 Task: Create a section Asteroid Belt and in the section, add a milestone Search Engine Optimization (SEO) Improvements in the project AgileDeck
Action: Mouse moved to (74, 423)
Screenshot: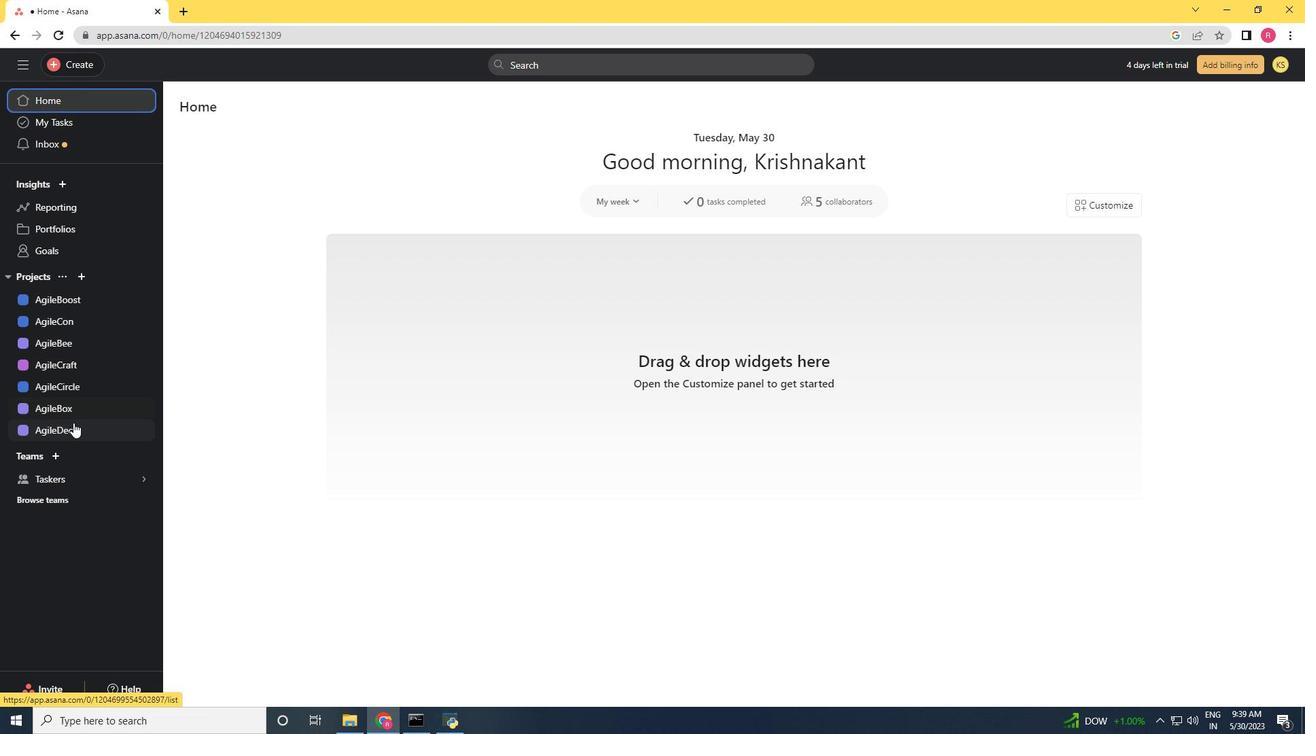 
Action: Mouse pressed left at (74, 423)
Screenshot: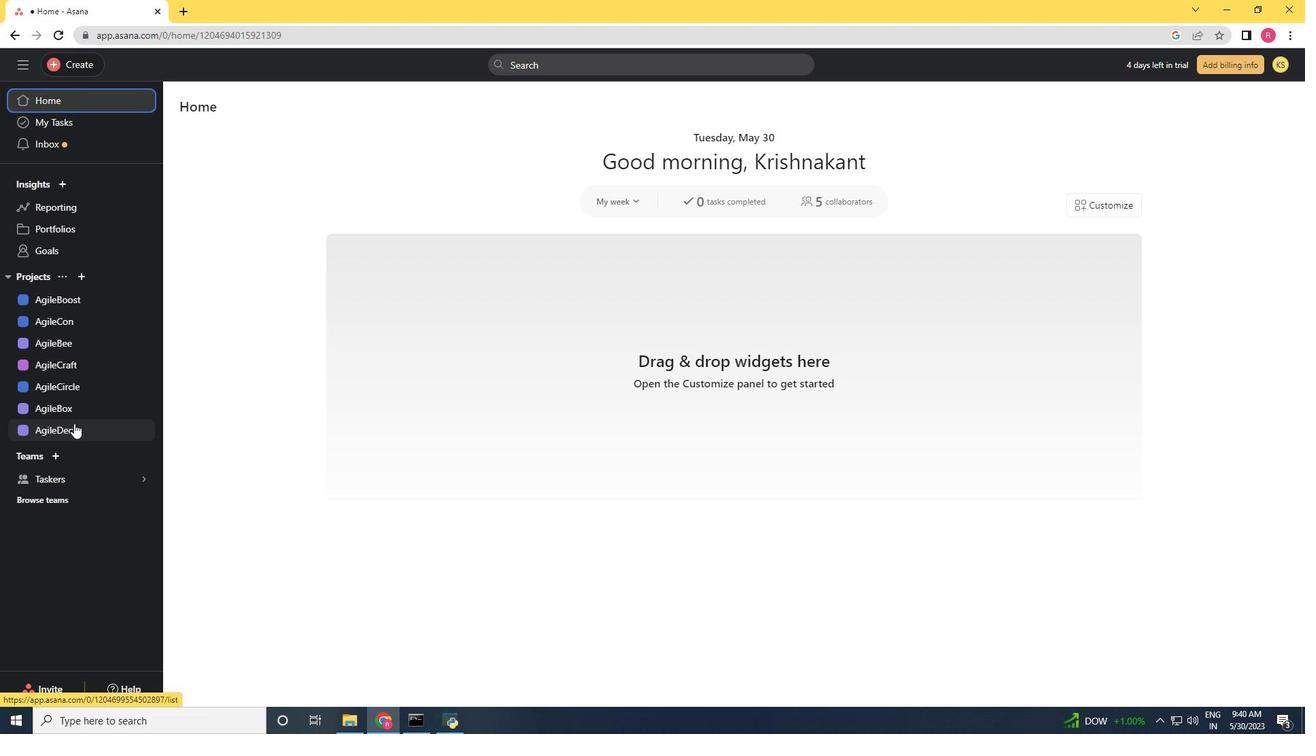 
Action: Mouse moved to (232, 540)
Screenshot: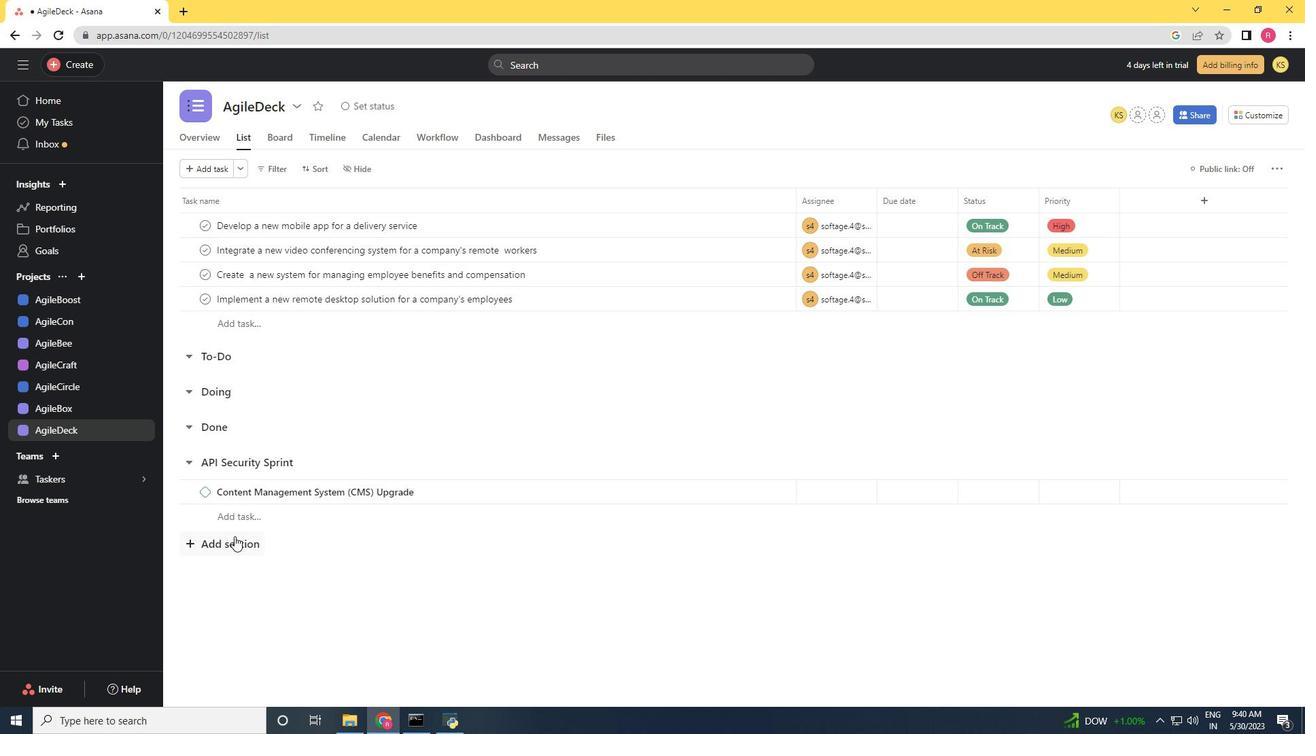 
Action: Mouse pressed left at (232, 540)
Screenshot: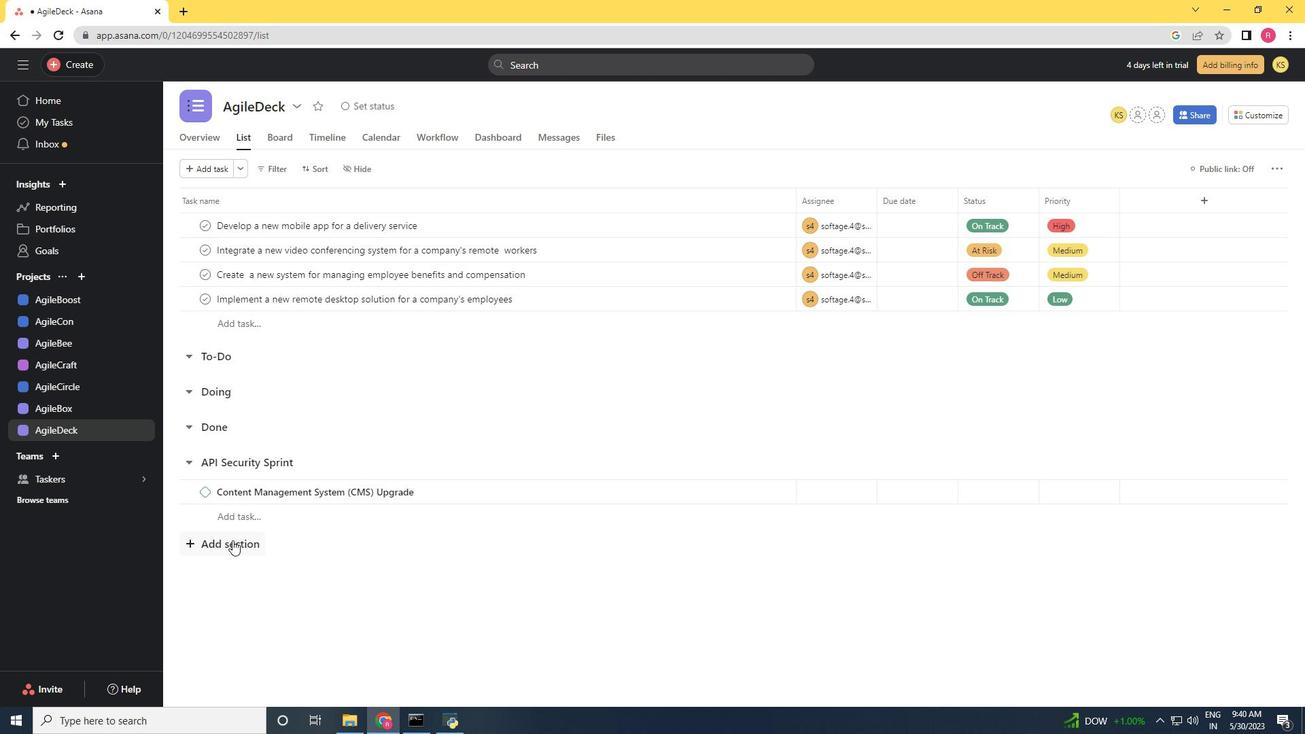 
Action: Key pressed <Key.shift>Asteroid<Key.space><Key.shift>Belt<Key.space>and<Key.space>in<Key.space>the<Key.space>section<Key.space><Key.backspace><Key.backspace><Key.backspace><Key.backspace><Key.backspace><Key.backspace><Key.backspace><Key.backspace><Key.backspace><Key.backspace><Key.backspace><Key.backspace><Key.backspace><Key.backspace><Key.backspace><Key.backspace><Key.backspace><Key.backspace><Key.backspace><Key.enter>
Screenshot: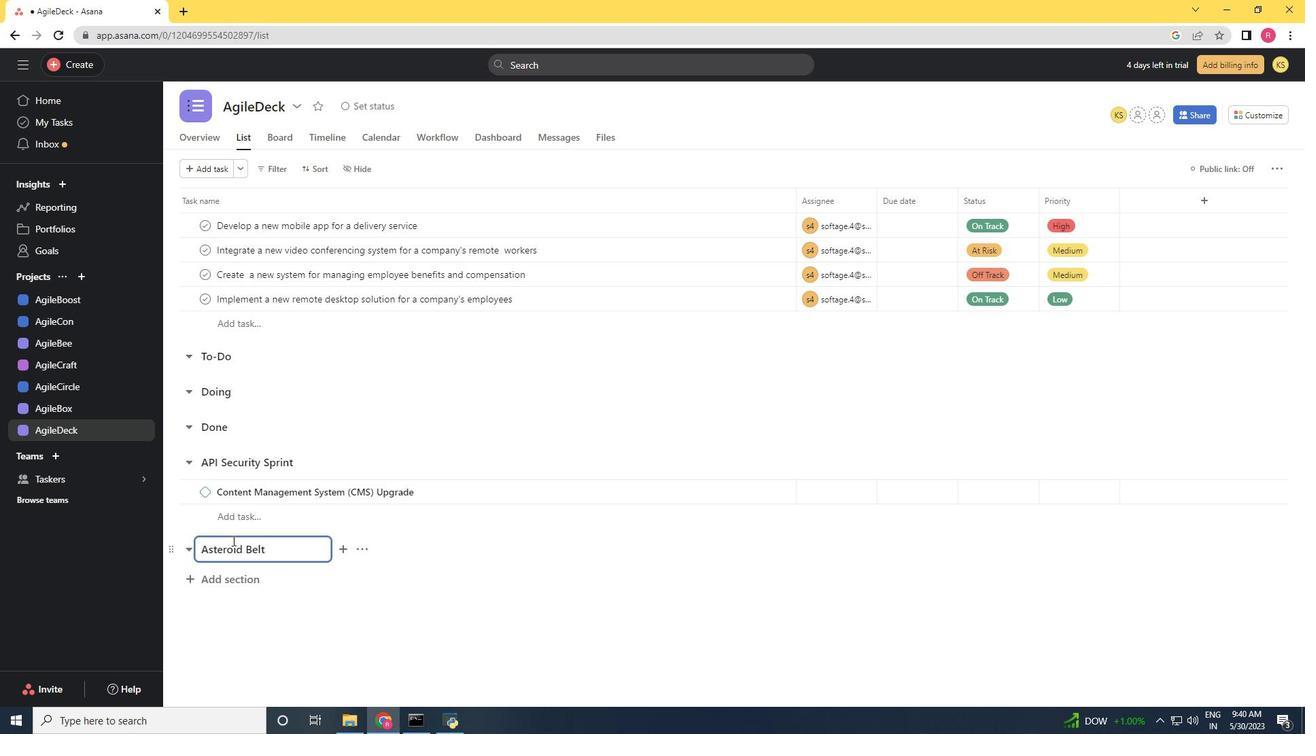 
Action: Mouse scrolled (232, 541) with delta (0, 0)
Screenshot: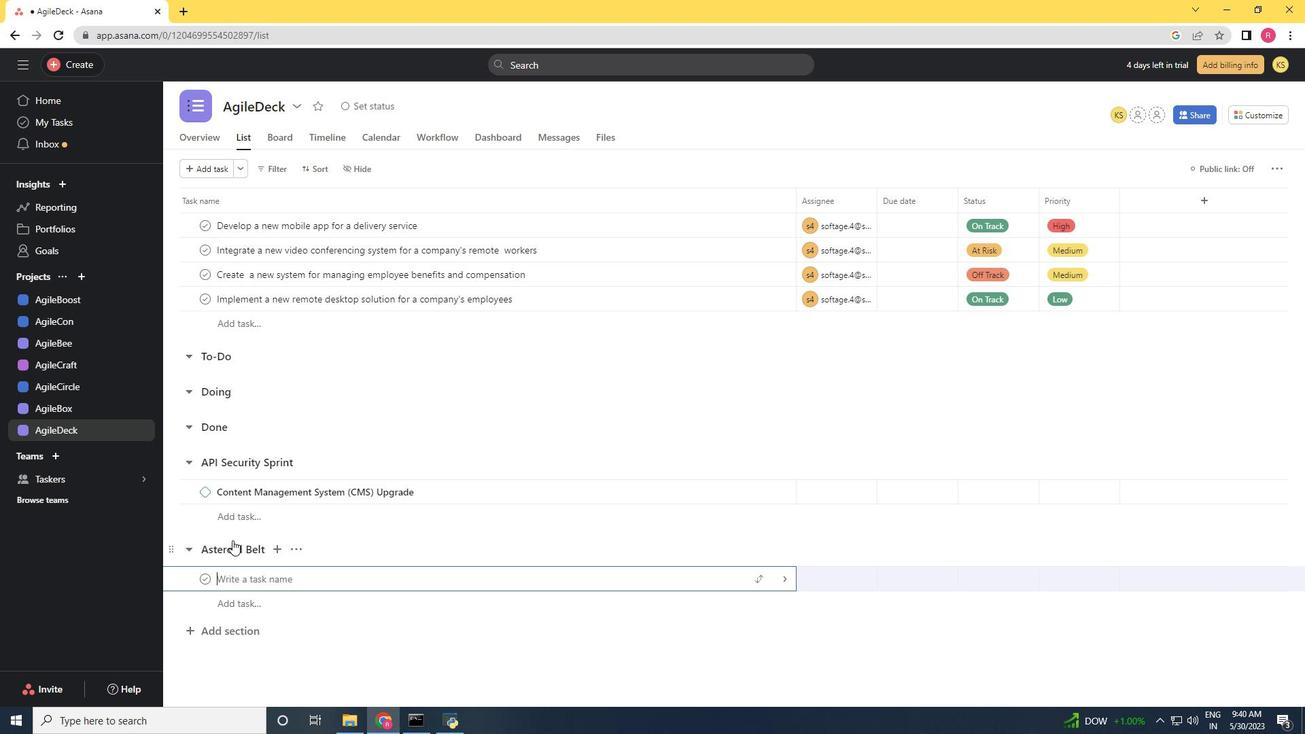 
Action: Key pressed <Key.shift>Search<Key.space><Key.shift>Engine<Key.space><Key.shift>Optimization<Key.space><Key.shift_r><Key.shift_r>(<Key.shift_r><Key.shift_r><Key.shift_r><Key.shift_r><Key.shift_r><Key.shift_r><Key.shift_r><Key.shift_r><Key.shift_r><Key.shift_r><Key.shift_r><Key.shift_r><Key.shift_r><Key.shift_r>SEO<Key.shift_r>)<Key.space><Key.shift><Key.shift><Key.shift><Key.shift><Key.shift><Key.shift><Key.shift><Key.shift><Key.shift><Key.shift><Key.shift><Key.shift><Key.shift>Improvemr<Key.backspace>ent<Key.space>
Screenshot: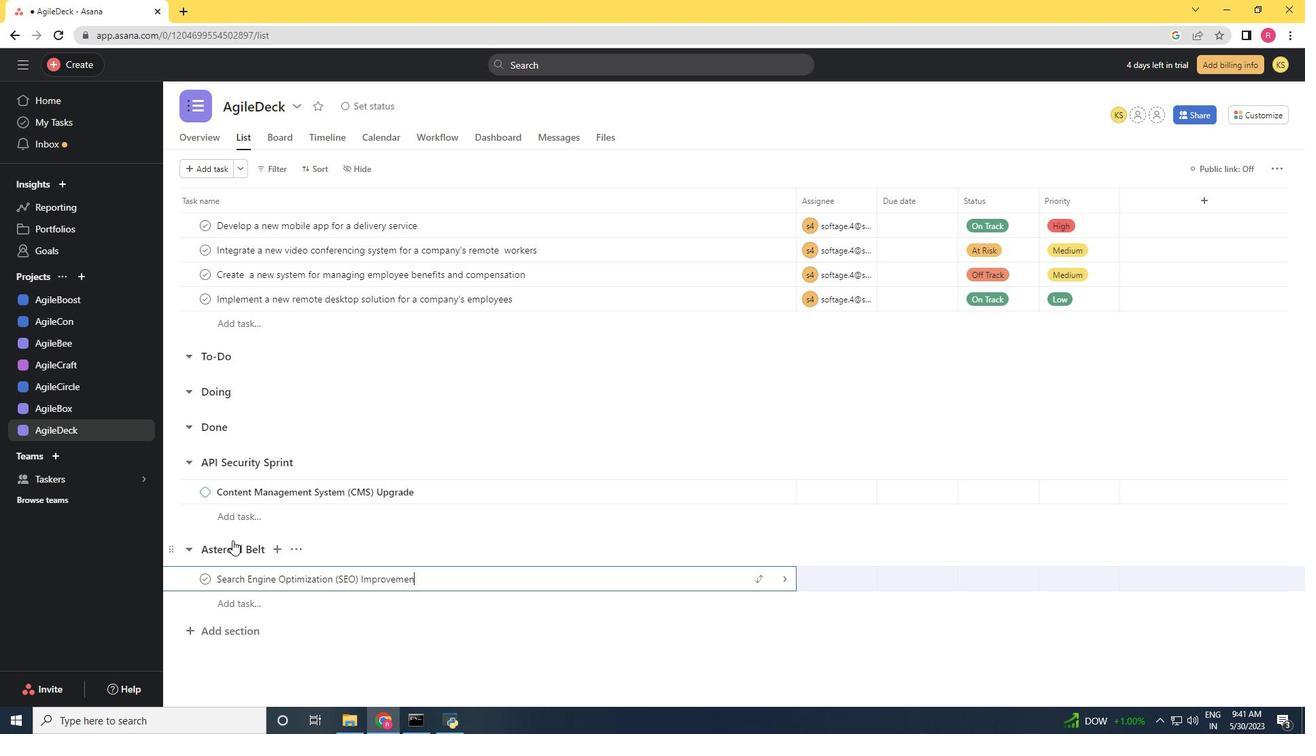 
Action: Mouse moved to (452, 574)
Screenshot: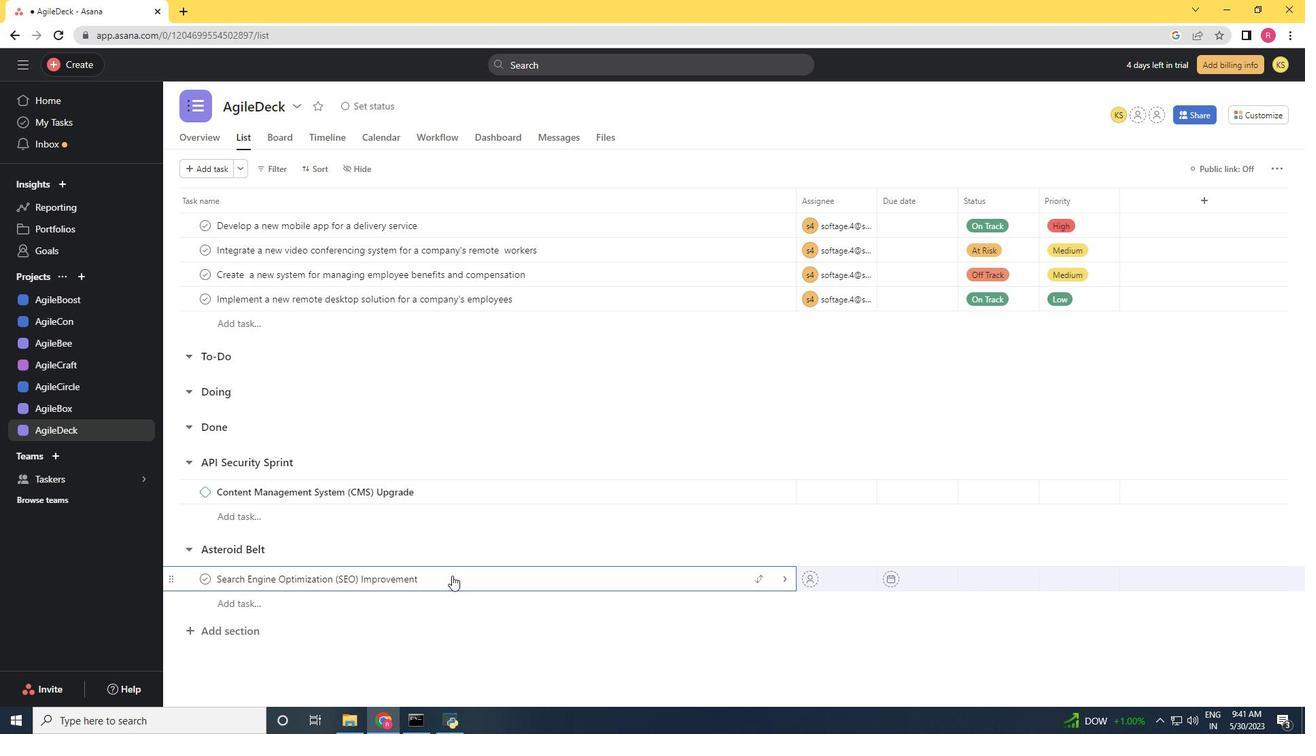 
Action: Mouse pressed right at (452, 574)
Screenshot: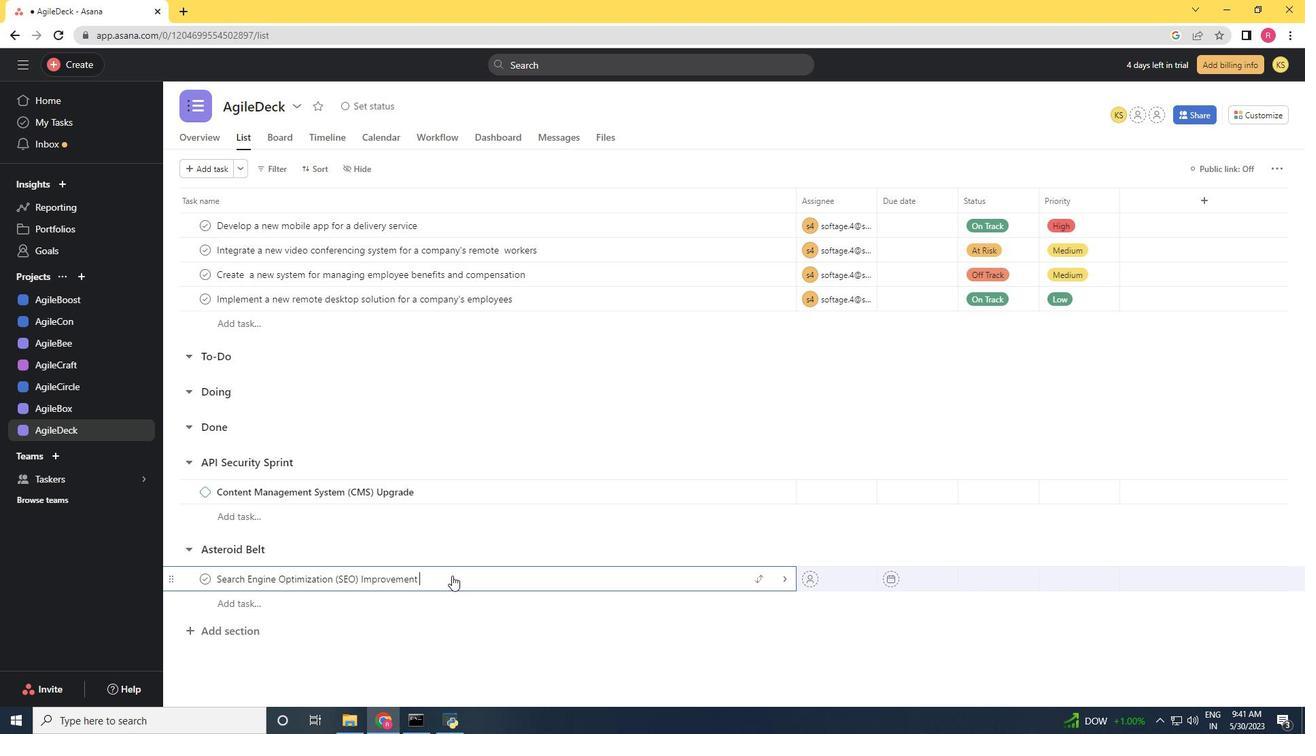
Action: Mouse moved to (484, 510)
Screenshot: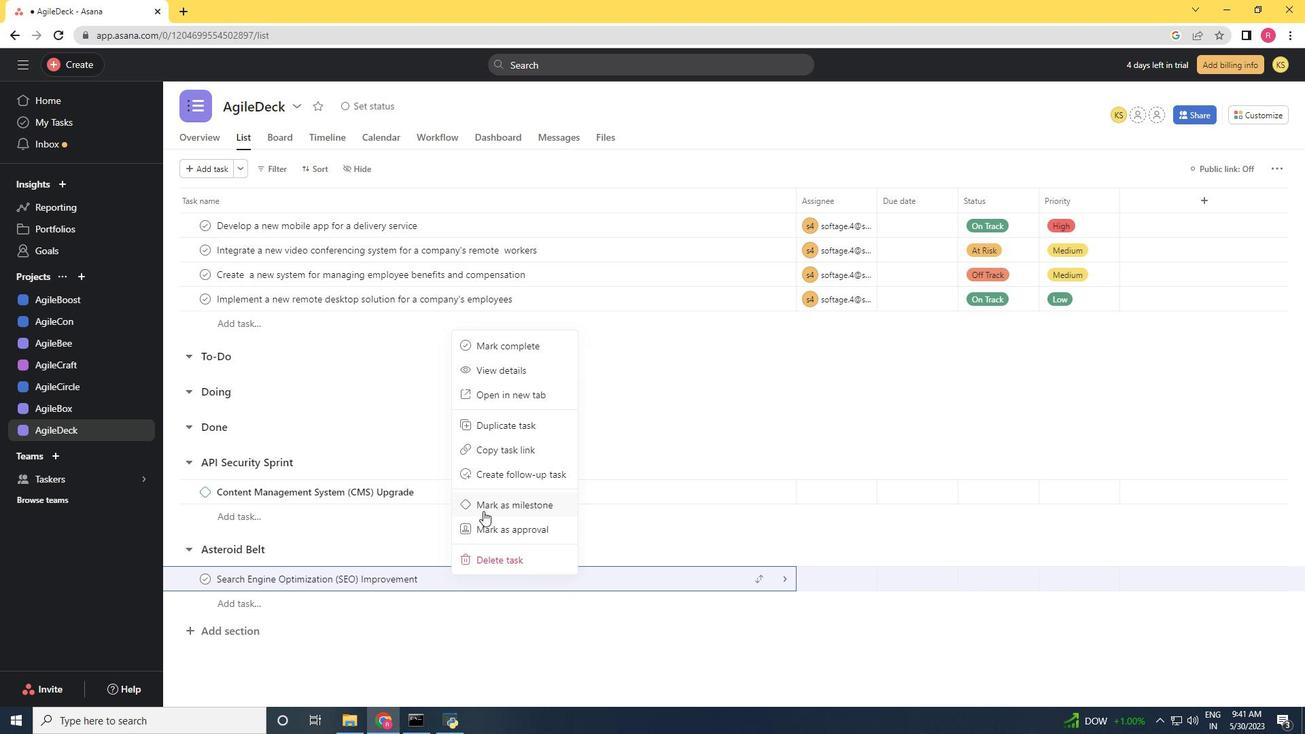 
Action: Mouse pressed left at (484, 510)
Screenshot: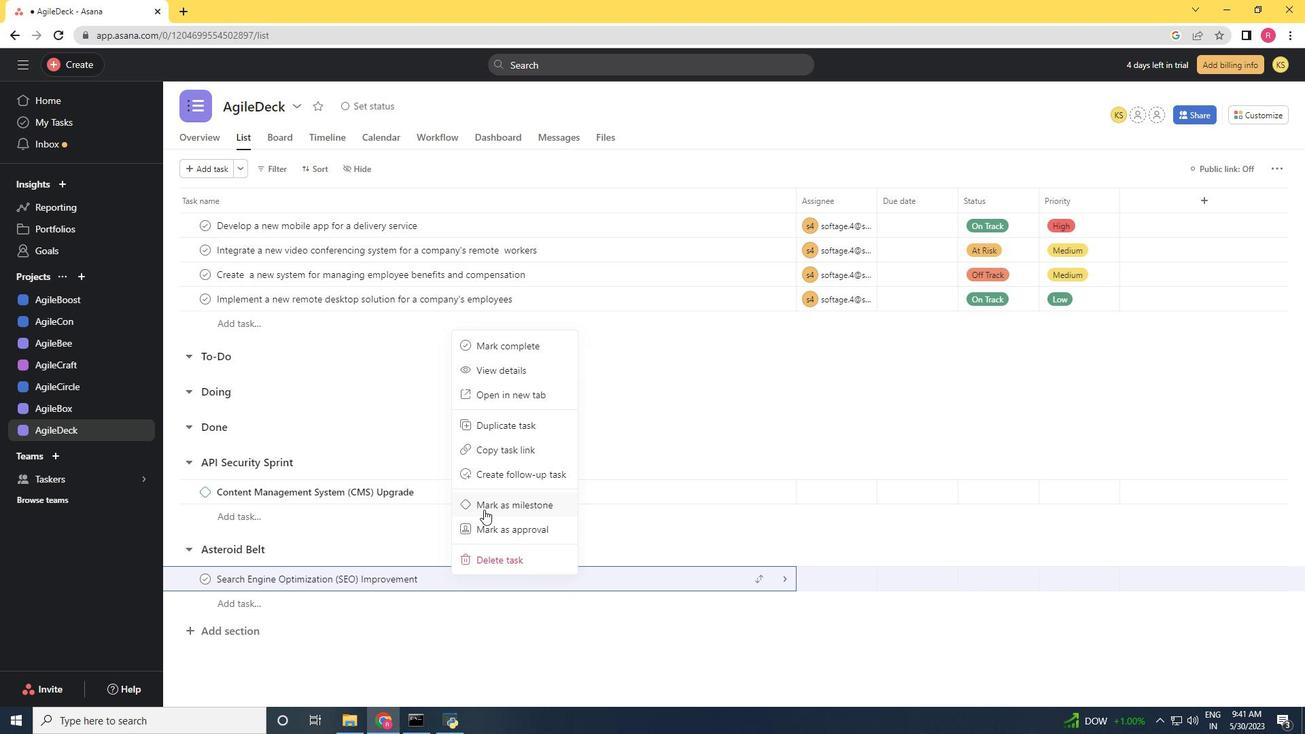 
Action: Mouse moved to (157, 627)
Screenshot: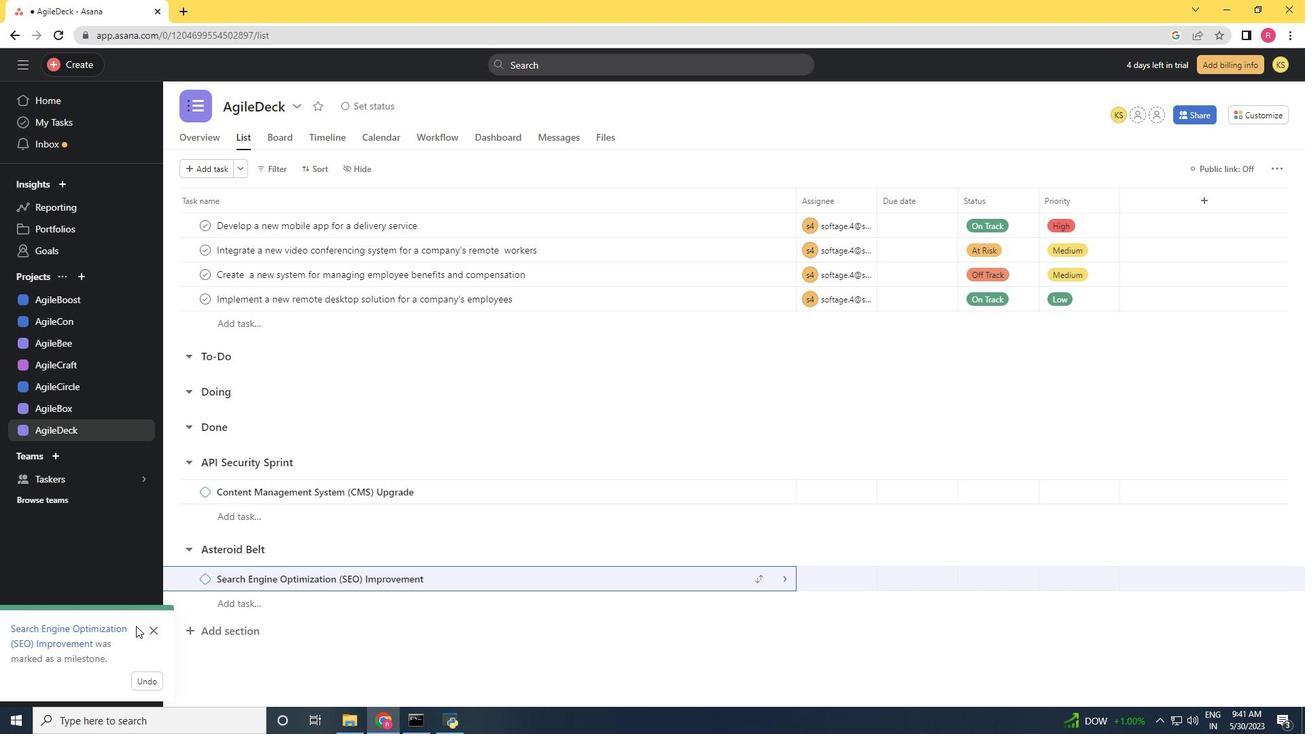 
Action: Mouse pressed left at (157, 627)
Screenshot: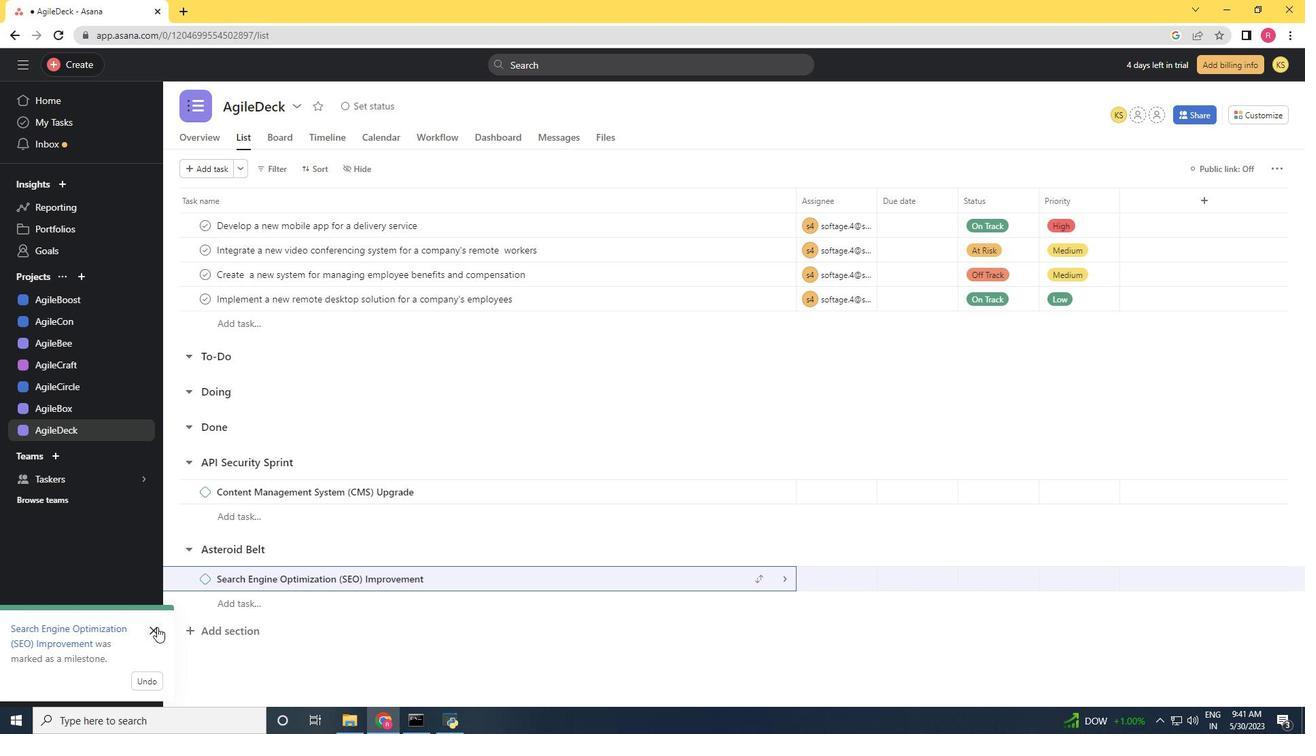 
